 Task: Create a rule when a comment containsing text is posted to a card by anyone .
Action: Mouse moved to (937, 67)
Screenshot: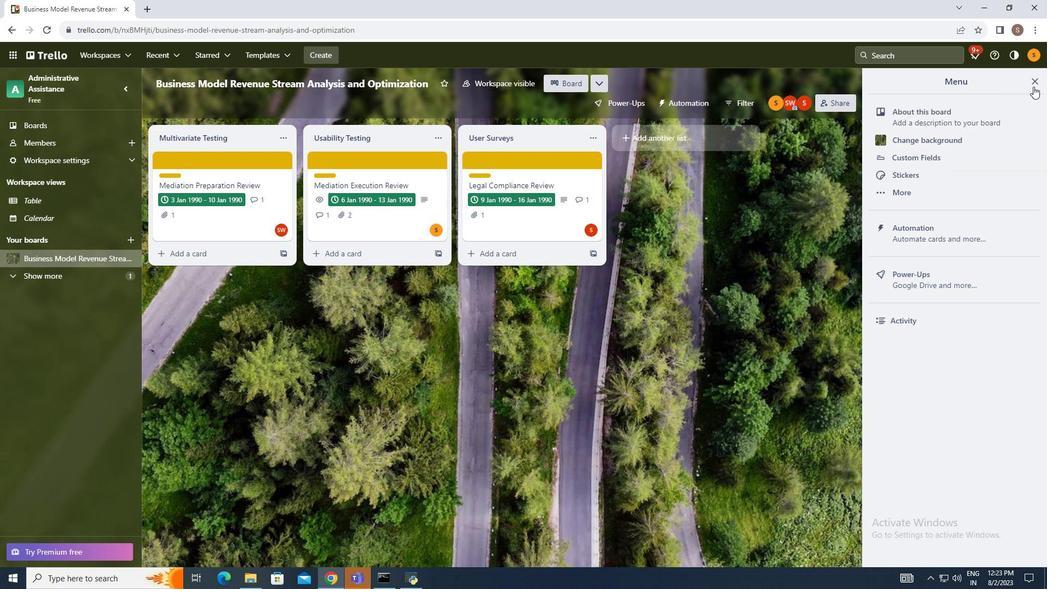
Action: Mouse pressed left at (937, 67)
Screenshot: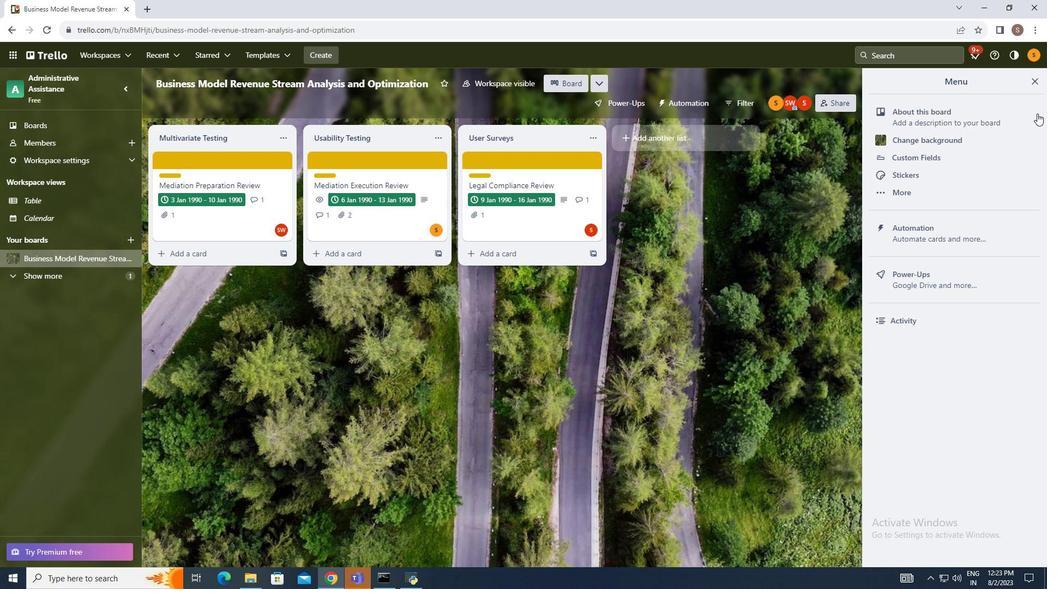 
Action: Mouse moved to (850, 217)
Screenshot: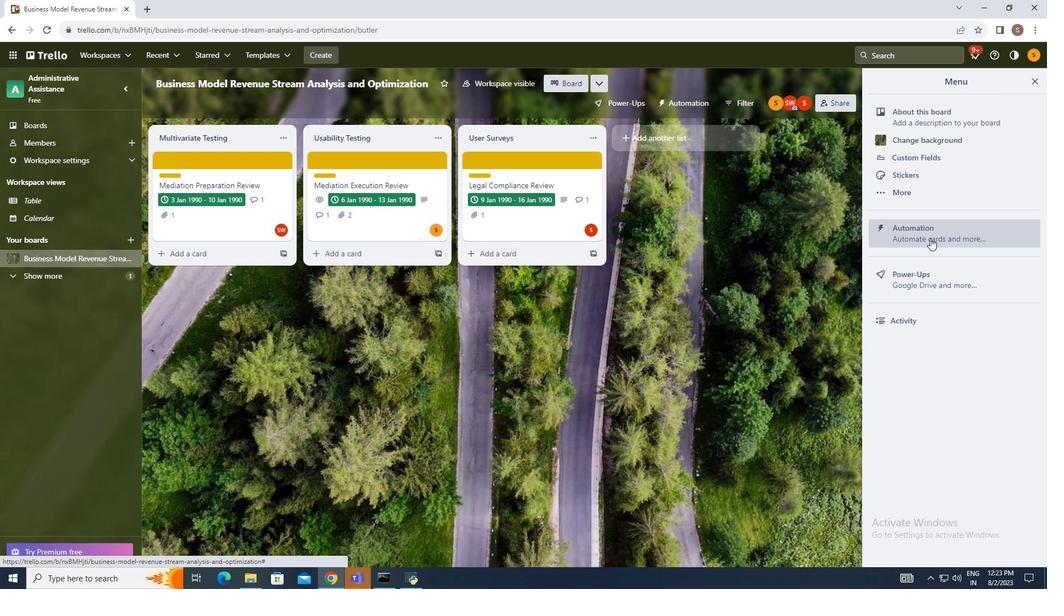 
Action: Mouse pressed left at (850, 217)
Screenshot: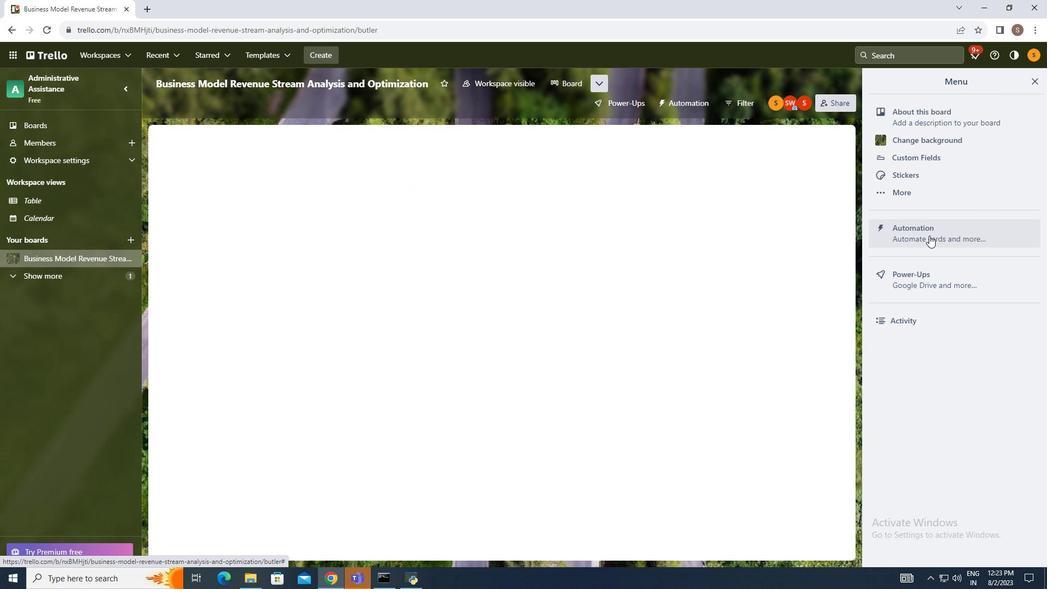 
Action: Mouse moved to (223, 181)
Screenshot: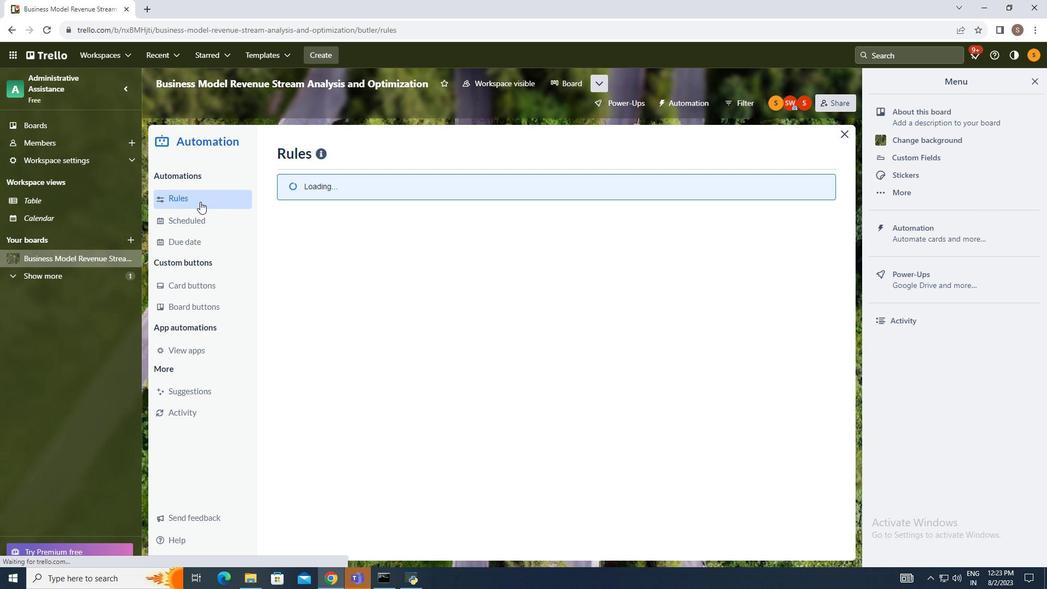 
Action: Mouse pressed left at (223, 181)
Screenshot: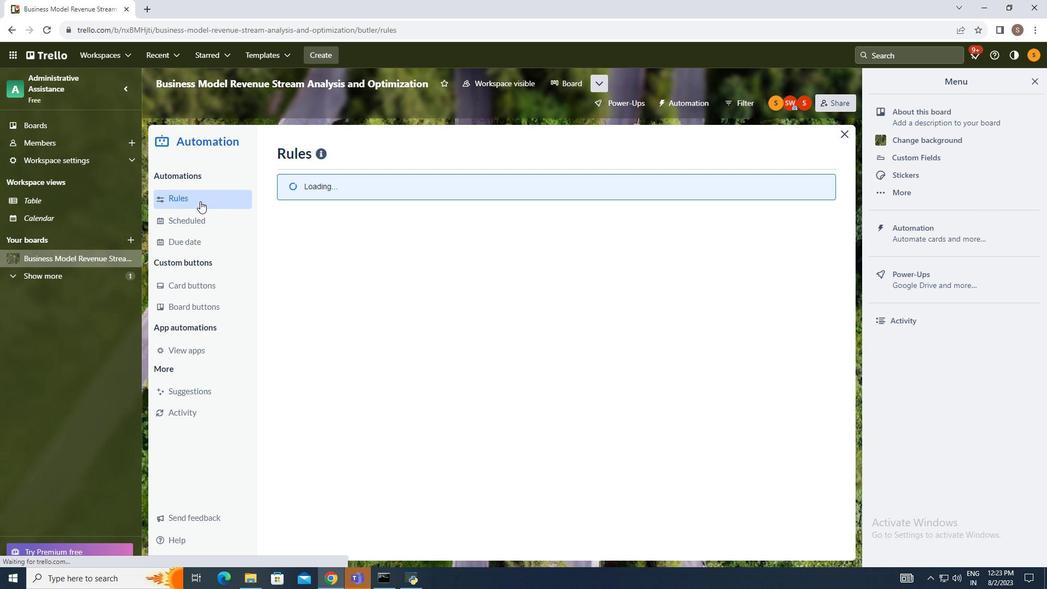 
Action: Mouse moved to (692, 130)
Screenshot: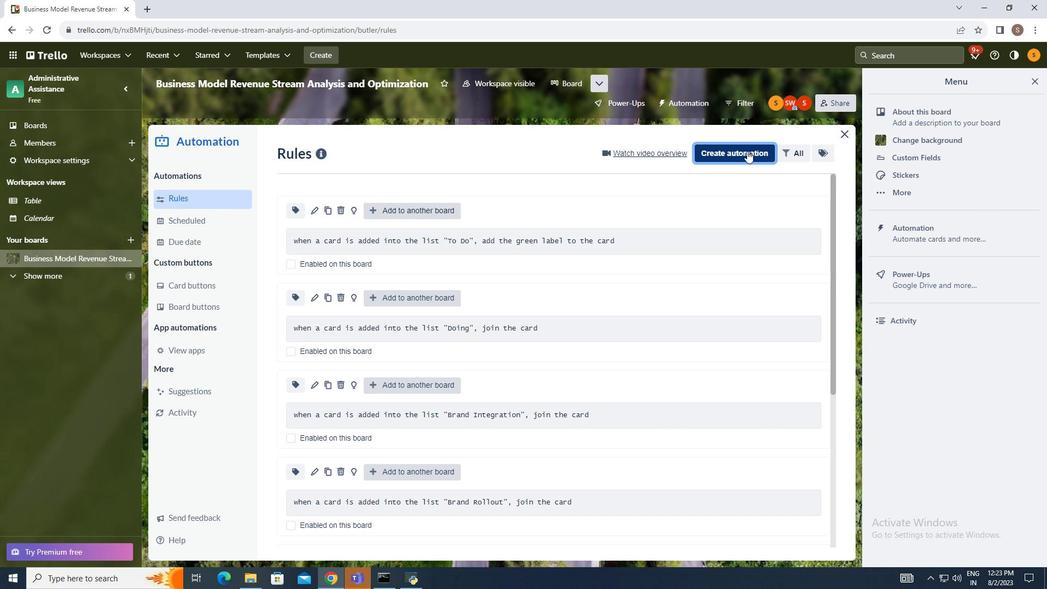 
Action: Mouse pressed left at (692, 130)
Screenshot: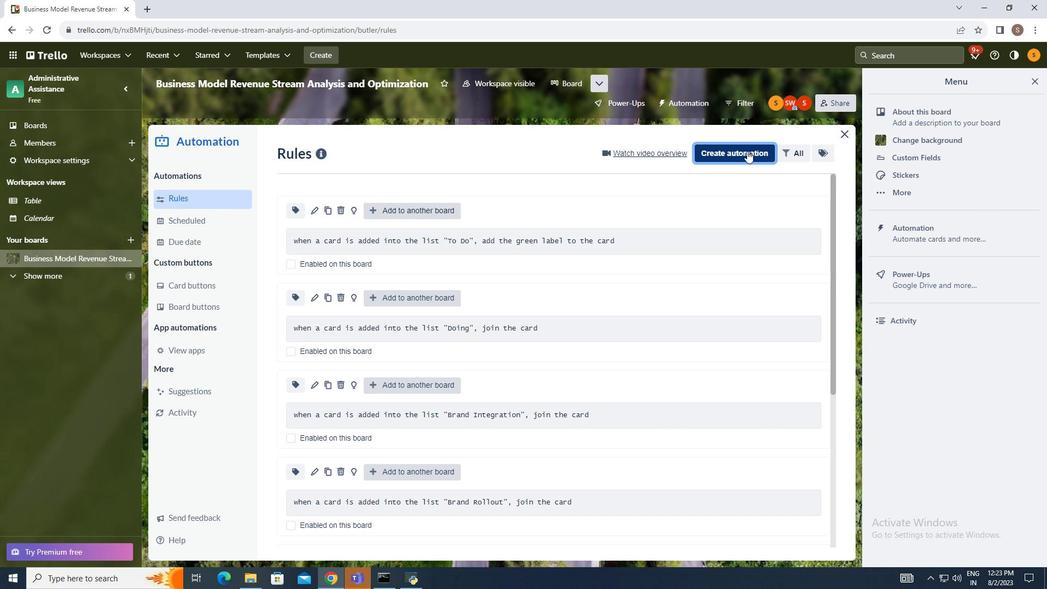 
Action: Mouse moved to (523, 241)
Screenshot: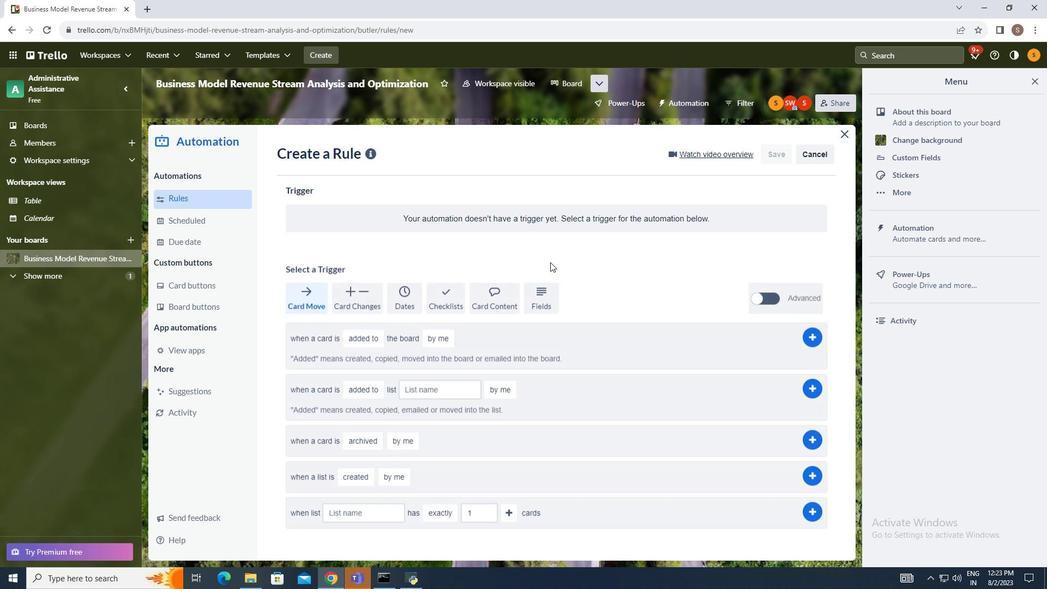 
Action: Mouse pressed left at (523, 241)
Screenshot: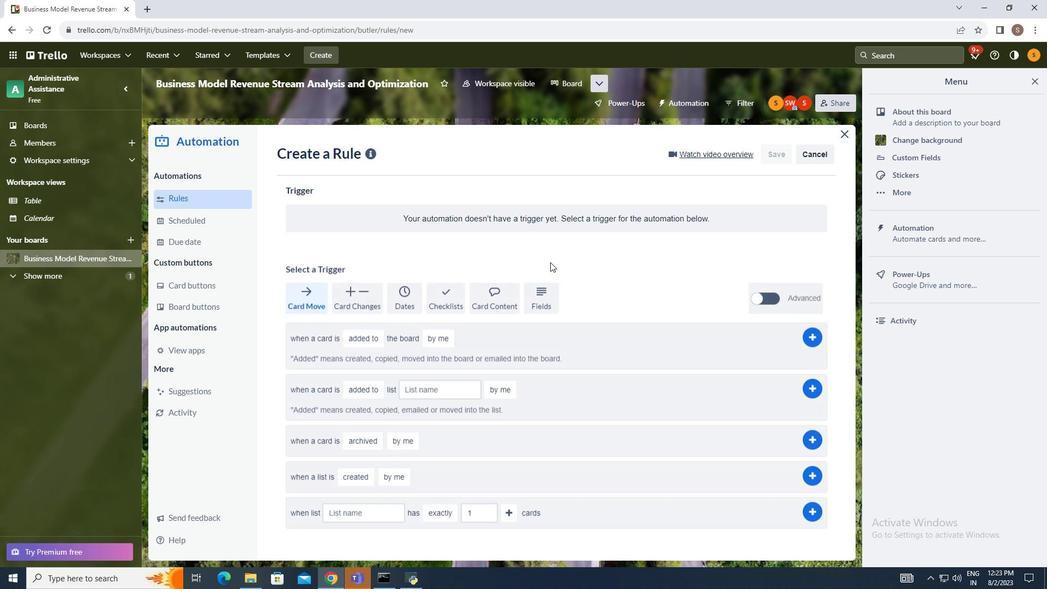 
Action: Mouse moved to (470, 279)
Screenshot: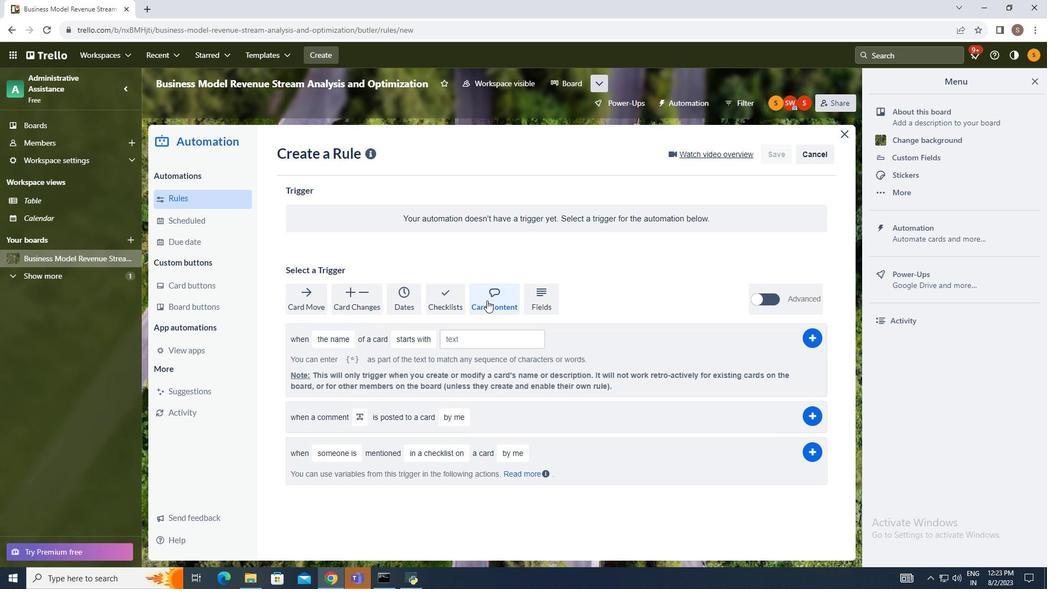 
Action: Mouse pressed left at (470, 279)
Screenshot: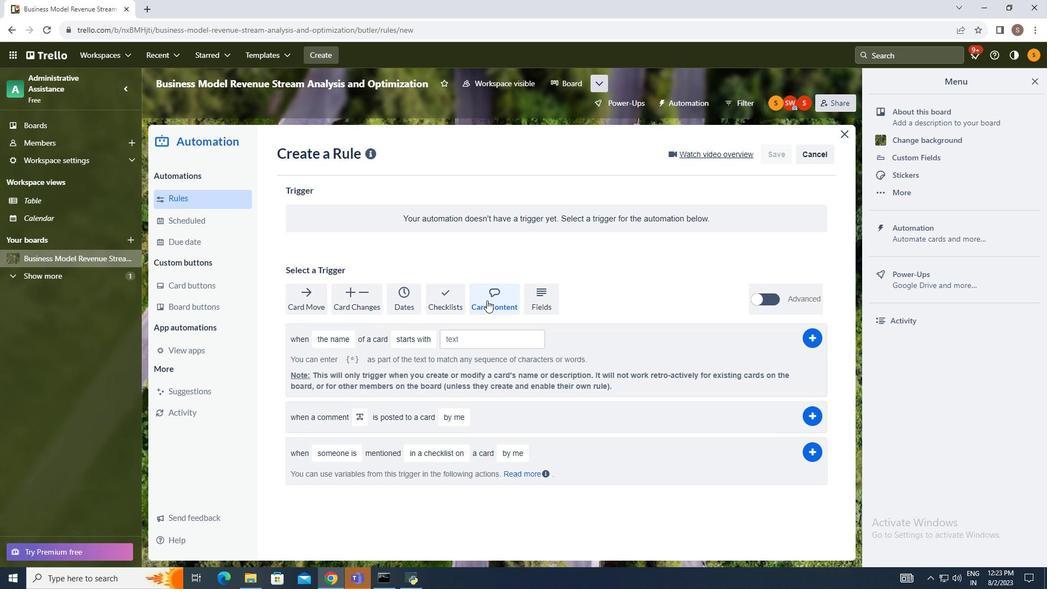 
Action: Mouse moved to (354, 391)
Screenshot: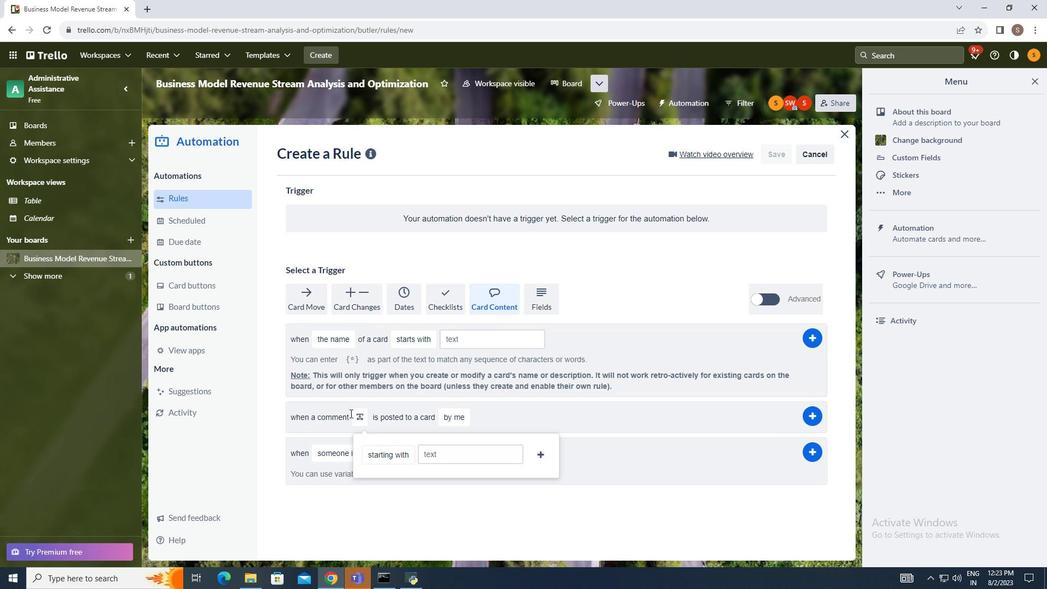 
Action: Mouse pressed left at (354, 391)
Screenshot: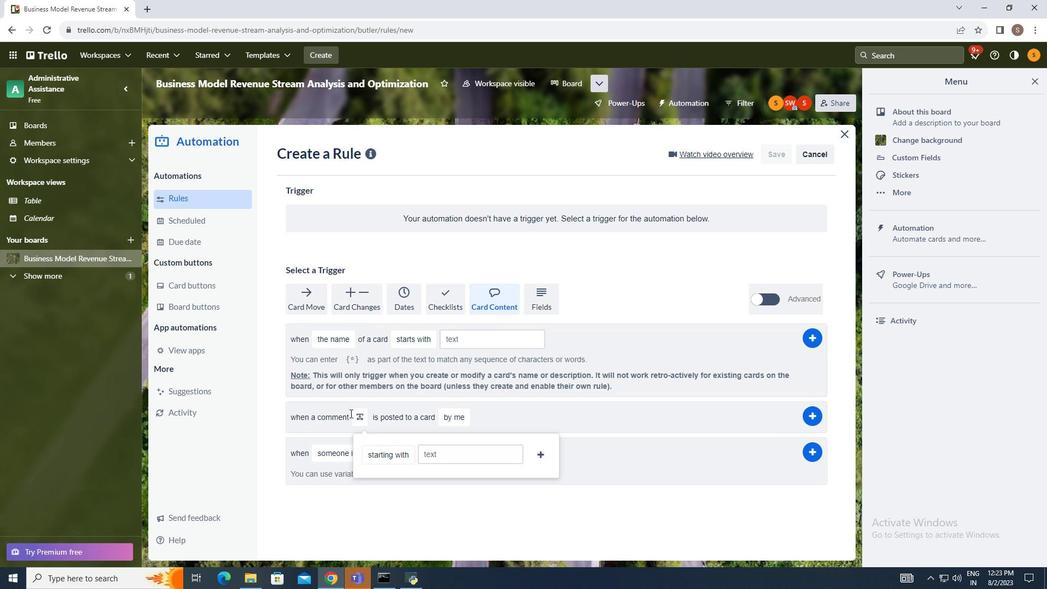 
Action: Mouse moved to (372, 432)
Screenshot: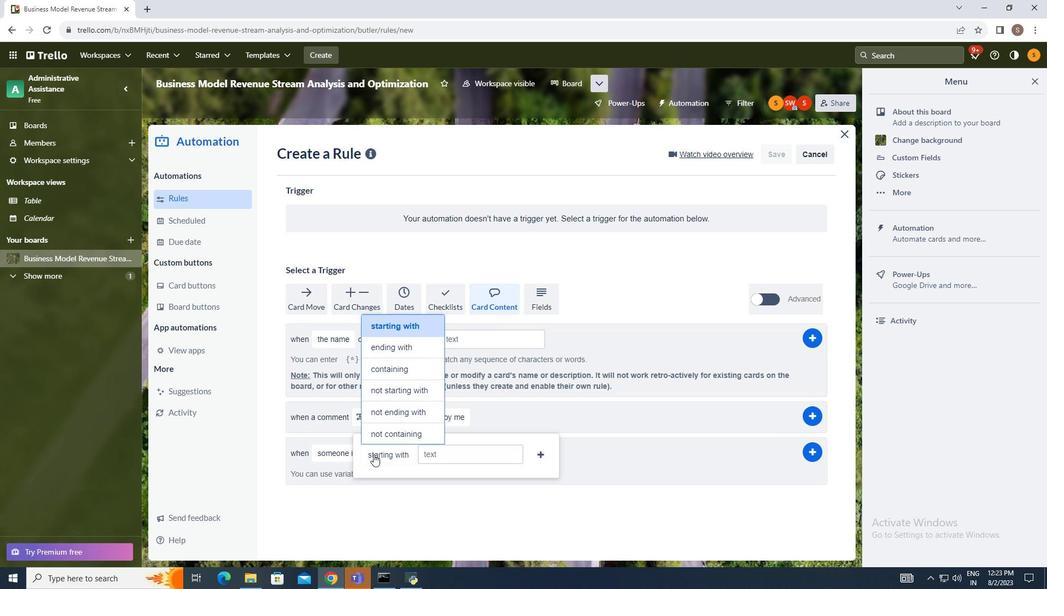 
Action: Mouse pressed left at (372, 432)
Screenshot: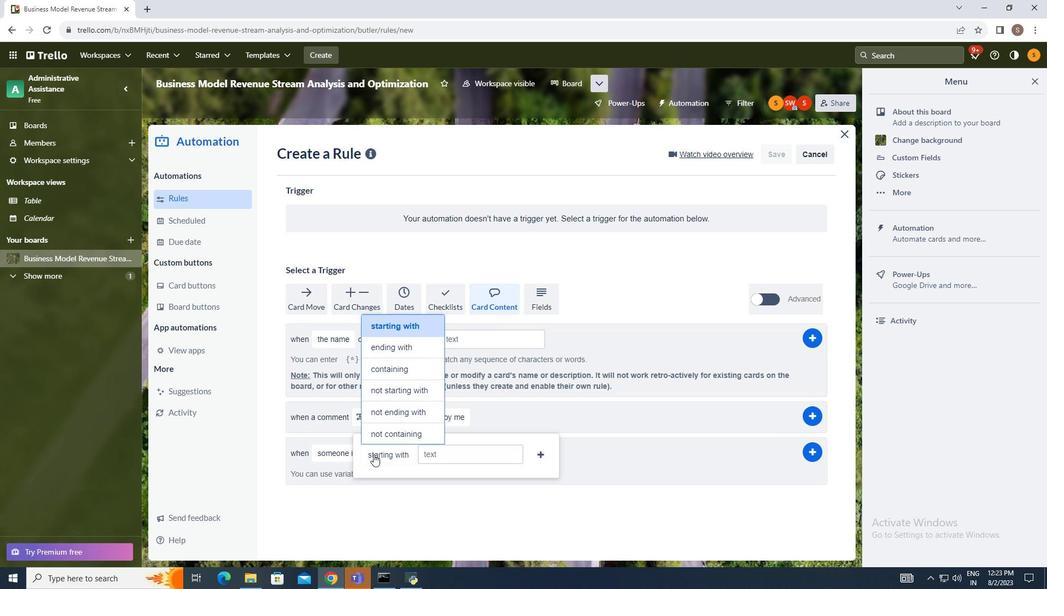 
Action: Mouse moved to (395, 341)
Screenshot: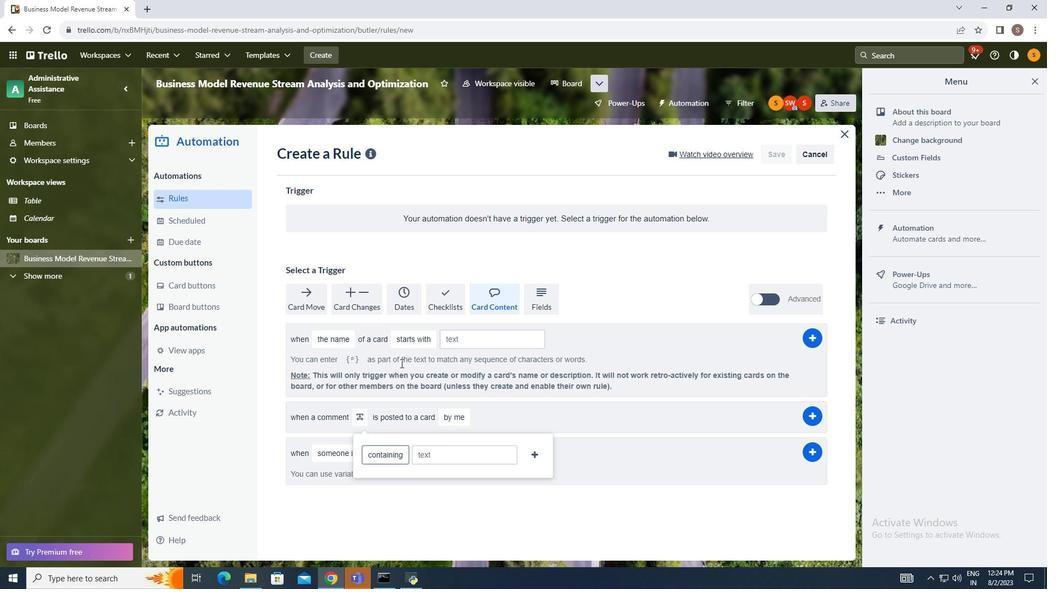 
Action: Mouse pressed left at (395, 341)
Screenshot: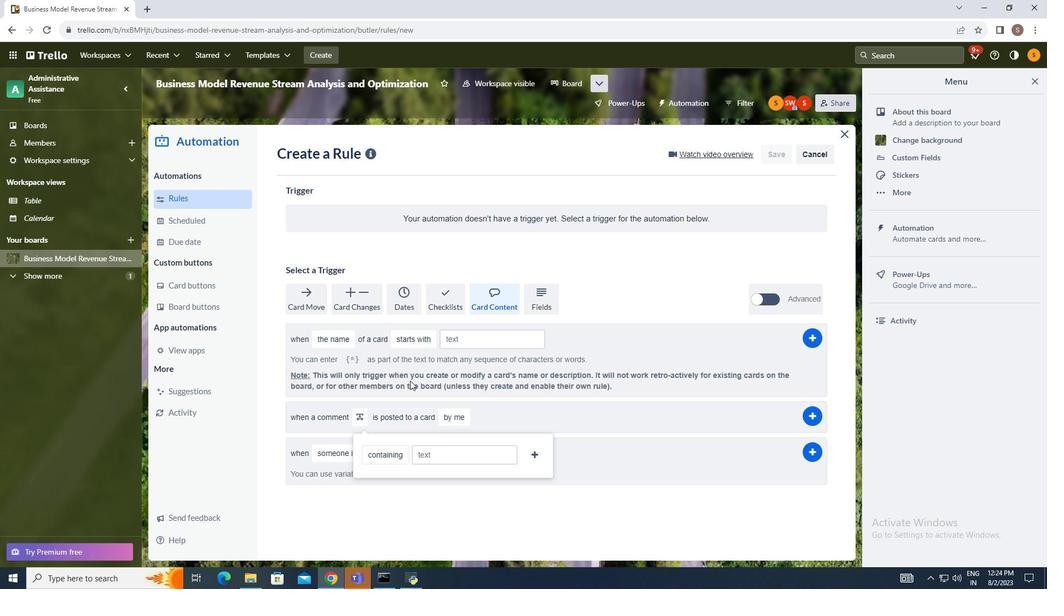
Action: Mouse moved to (422, 433)
Screenshot: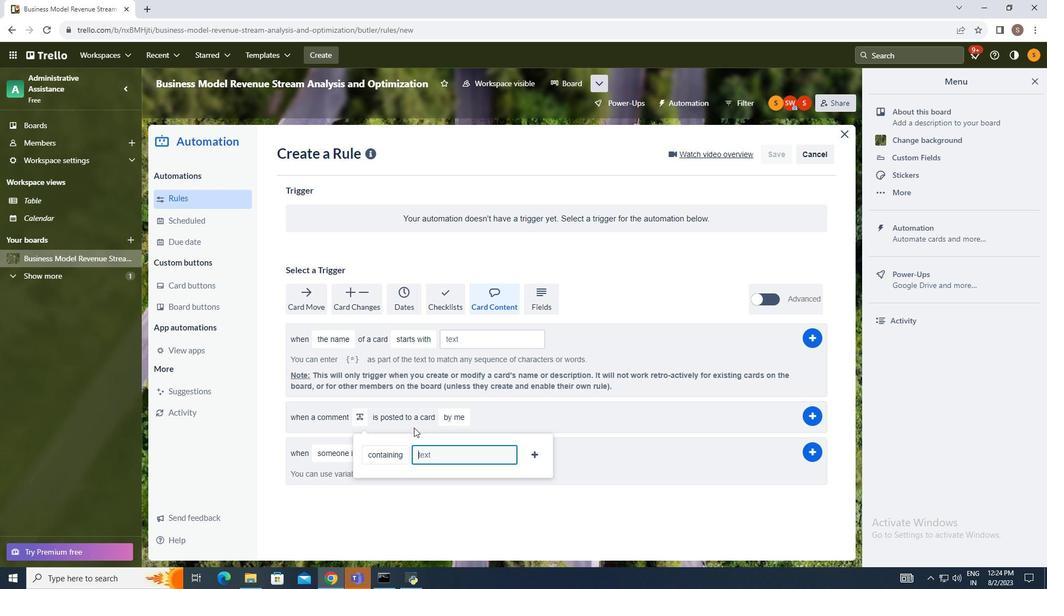 
Action: Mouse pressed left at (422, 433)
Screenshot: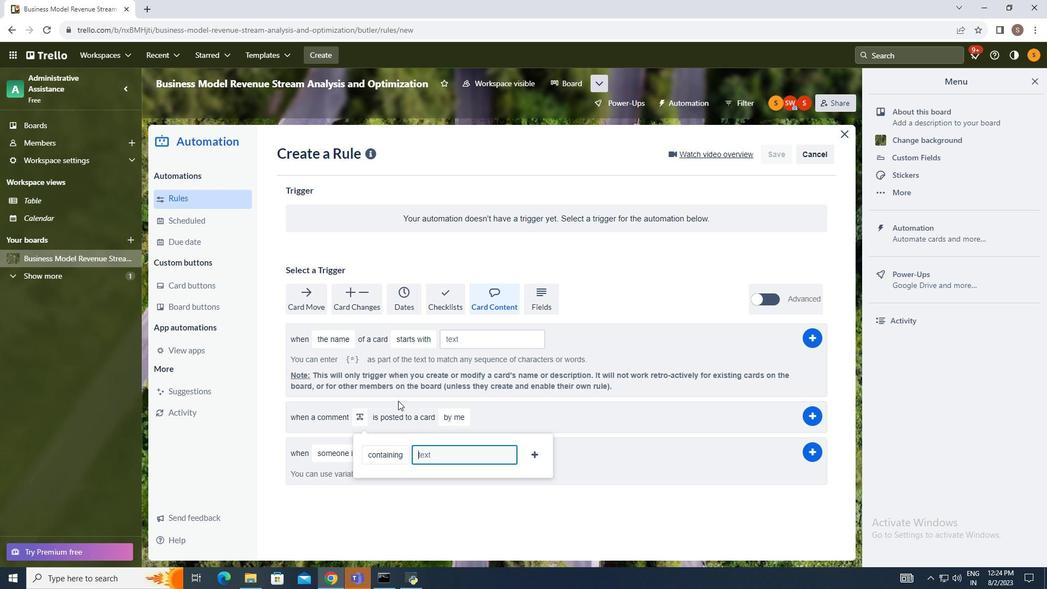 
Action: Mouse moved to (393, 377)
Screenshot: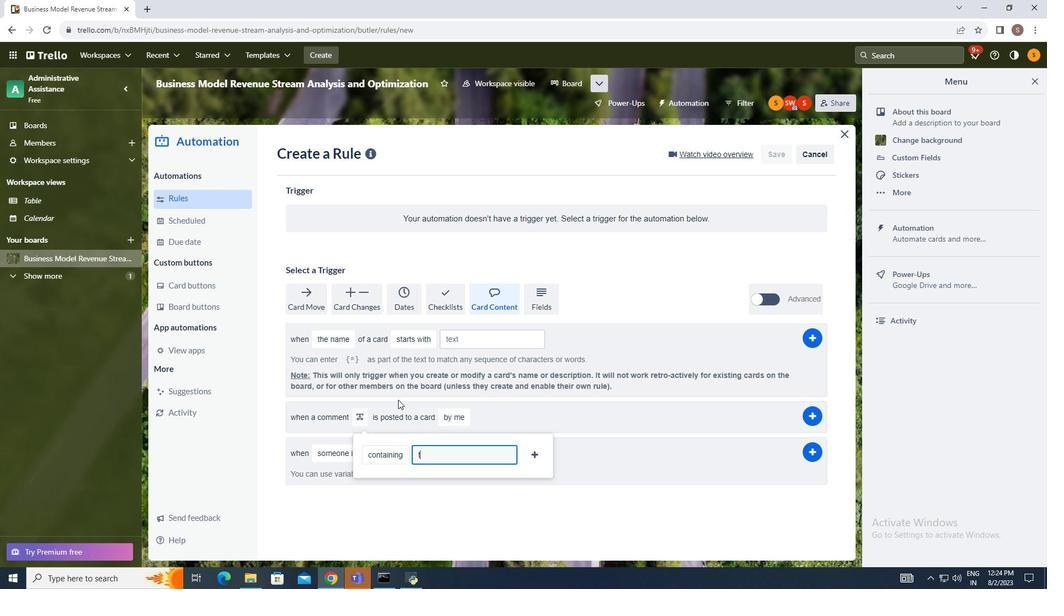 
Action: Key pressed t
Screenshot: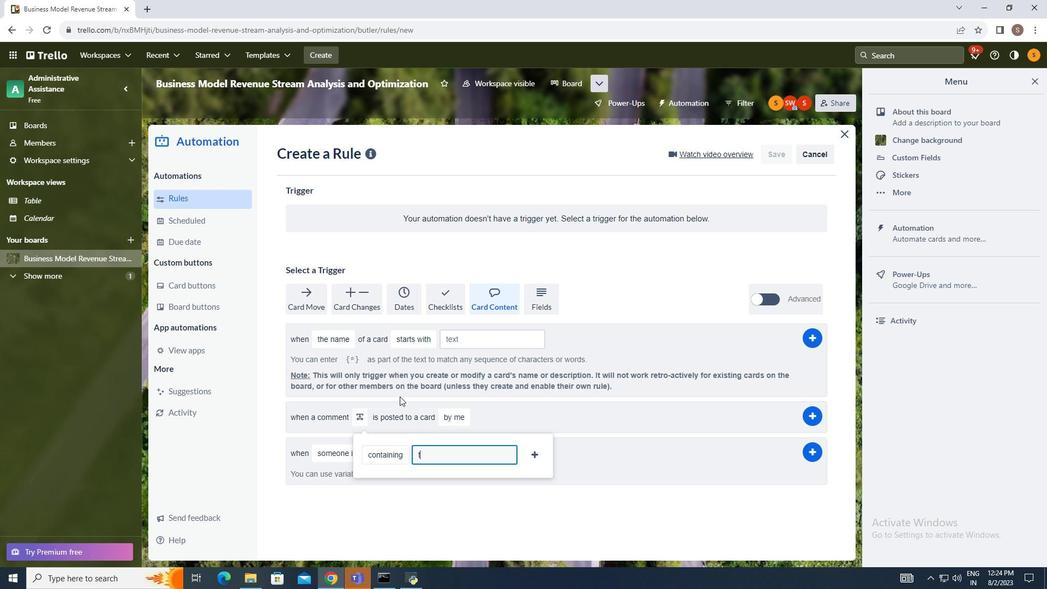 
Action: Mouse moved to (395, 372)
Screenshot: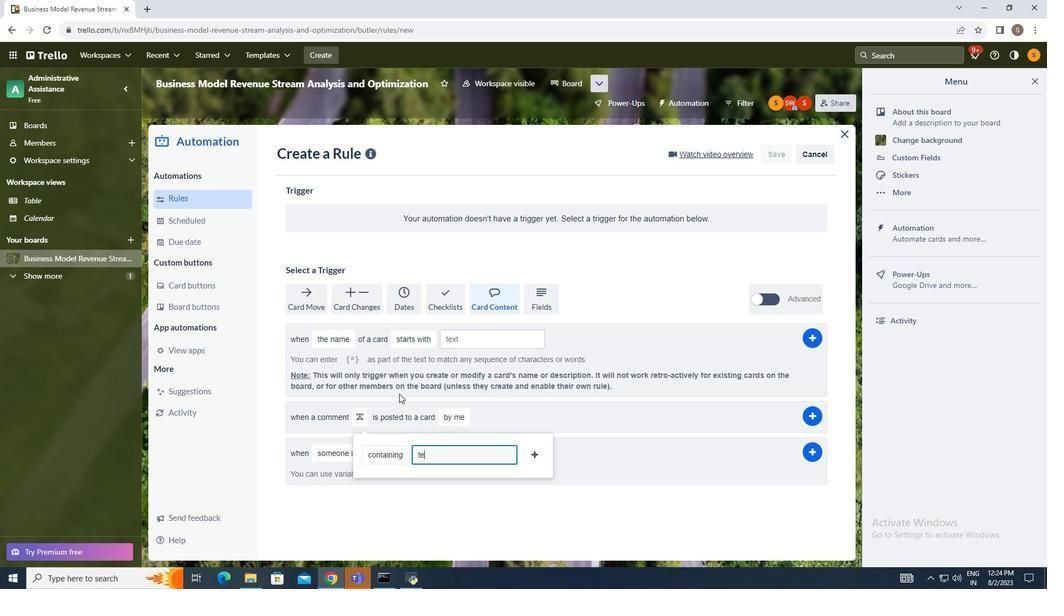 
Action: Key pressed e
Screenshot: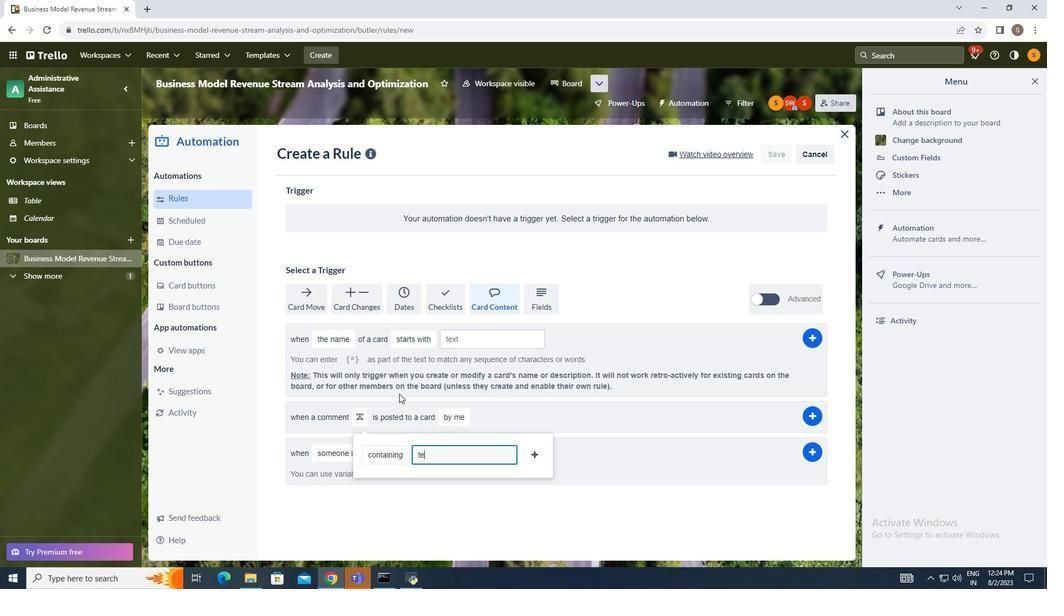 
Action: Mouse moved to (394, 371)
Screenshot: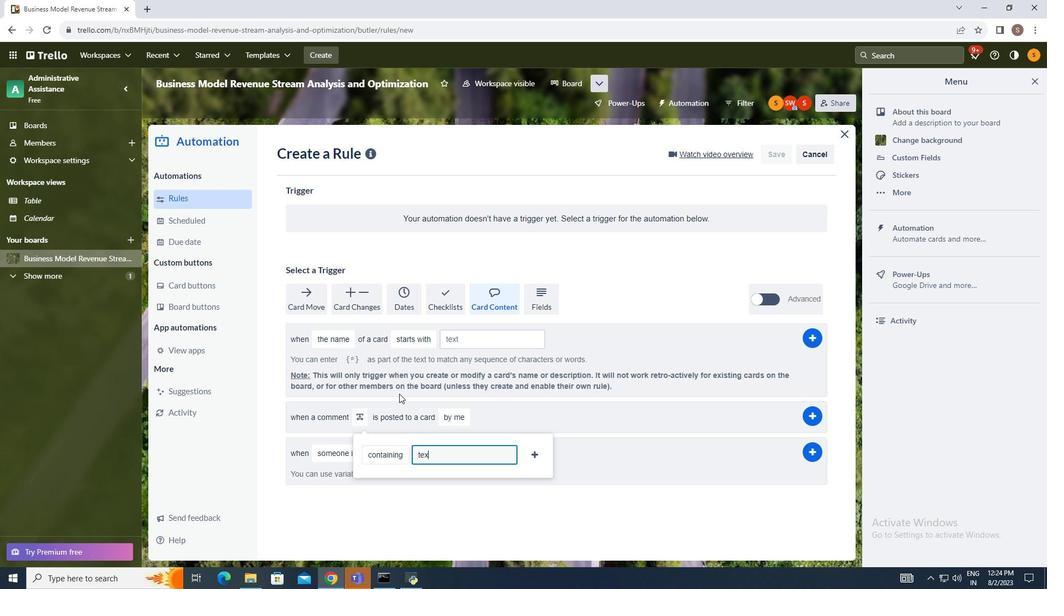 
Action: Key pressed xt
Screenshot: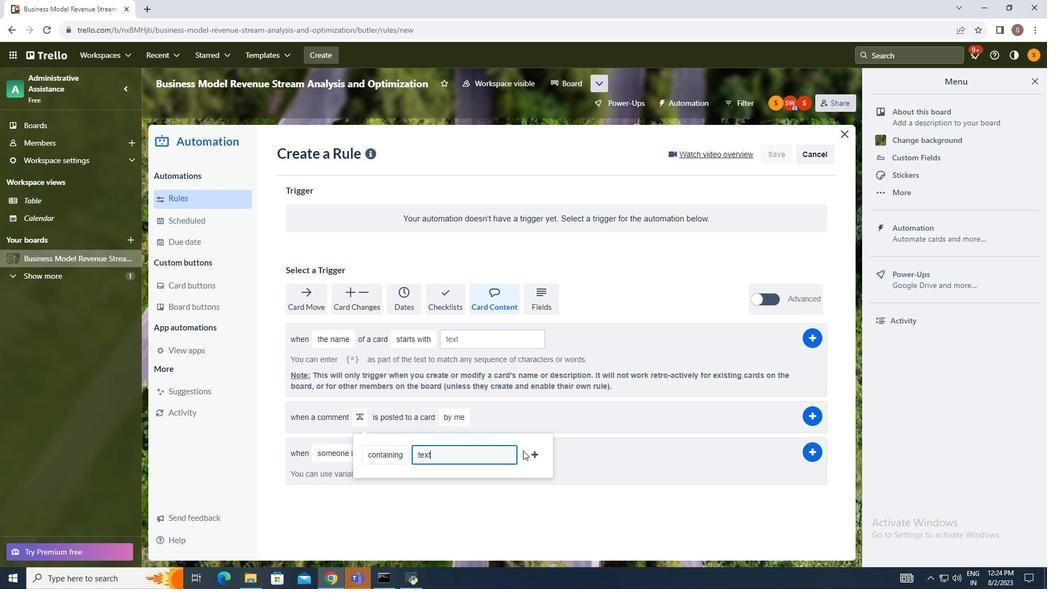 
Action: Mouse moved to (510, 428)
Screenshot: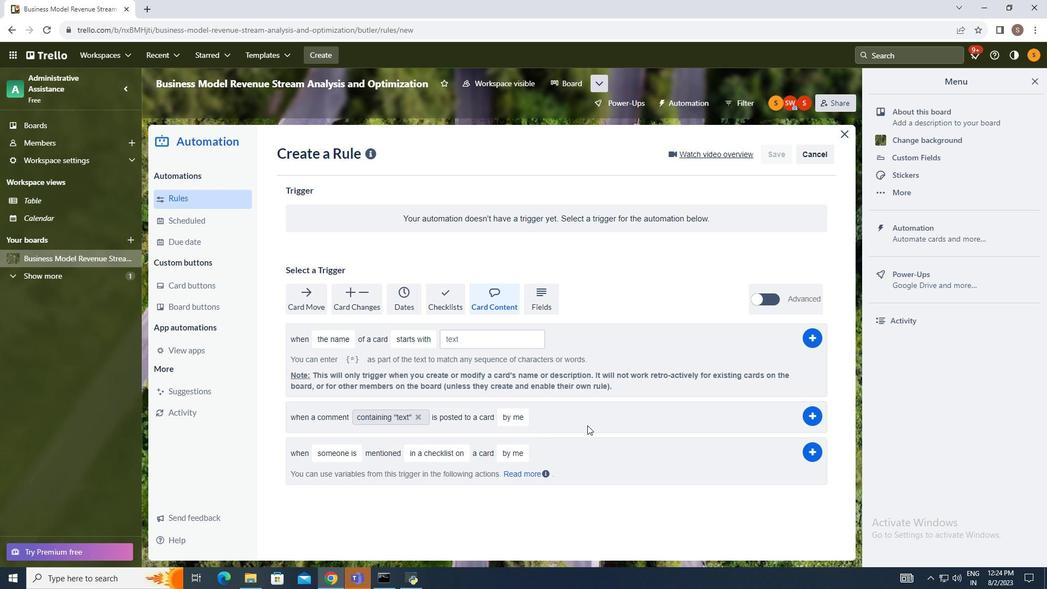
Action: Mouse pressed left at (510, 428)
Screenshot: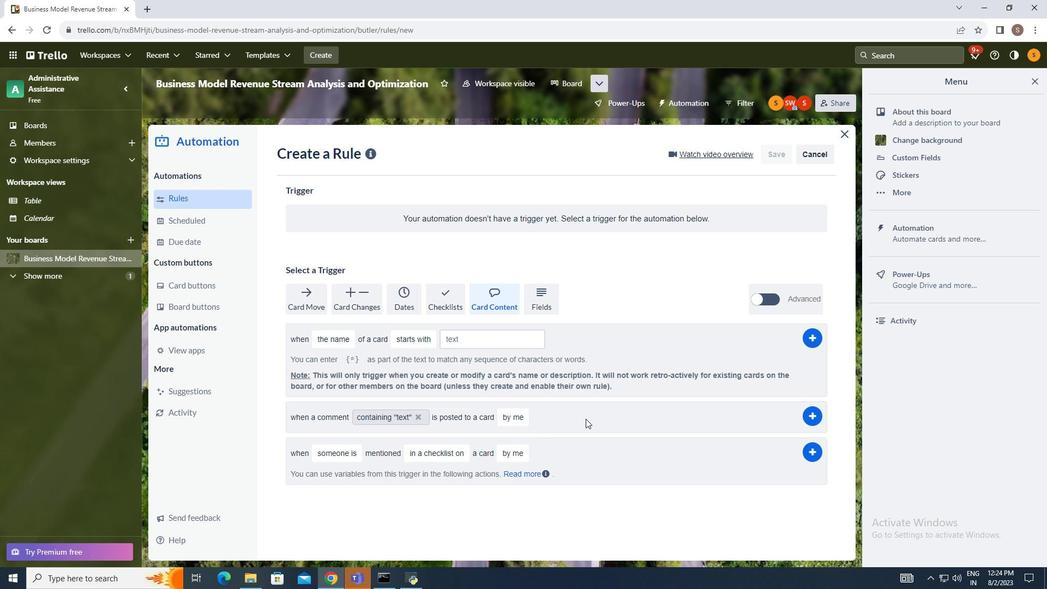 
Action: Mouse moved to (492, 394)
Screenshot: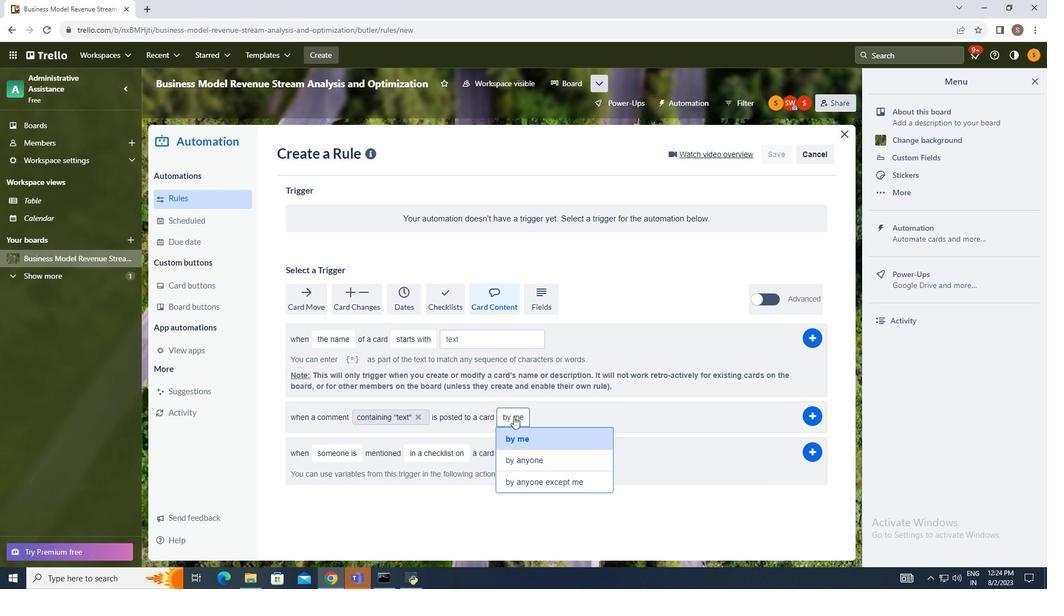 
Action: Mouse pressed left at (492, 394)
Screenshot: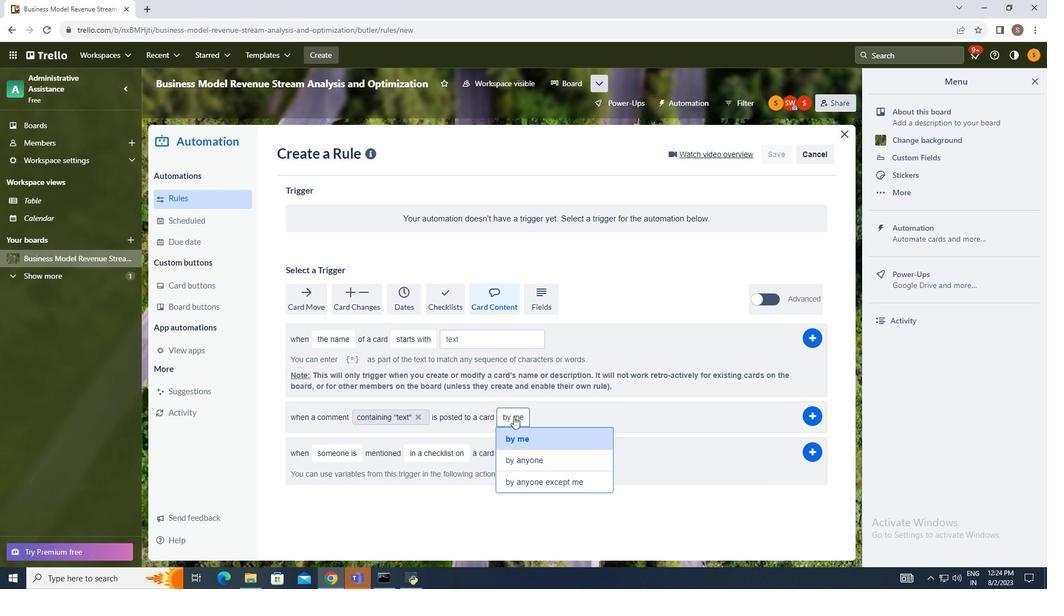 
Action: Mouse moved to (617, 419)
Screenshot: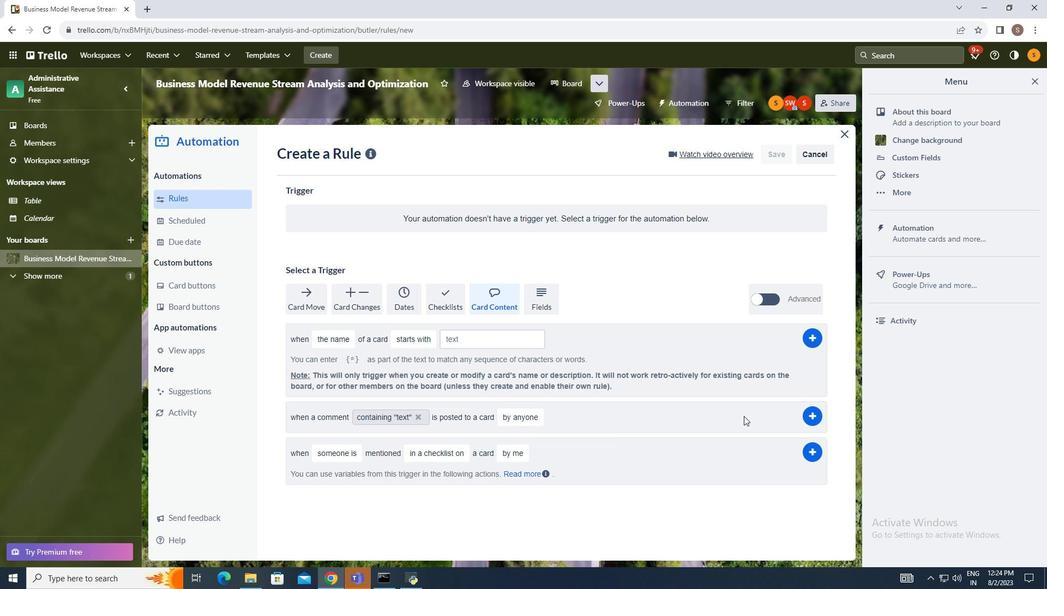 
Action: Mouse pressed left at (516, 434)
Screenshot: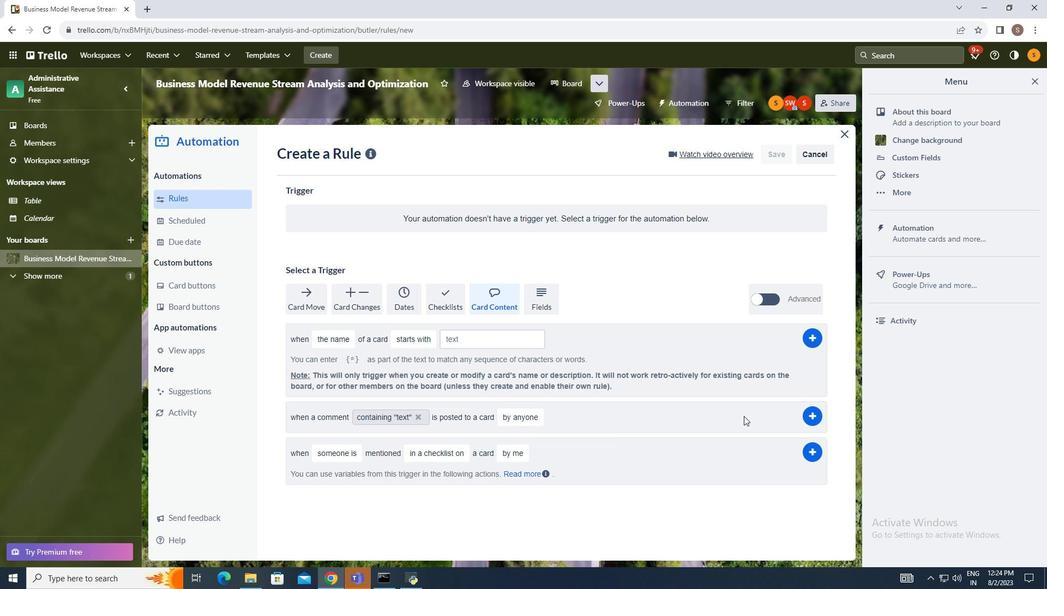 
Action: Mouse moved to (745, 393)
Screenshot: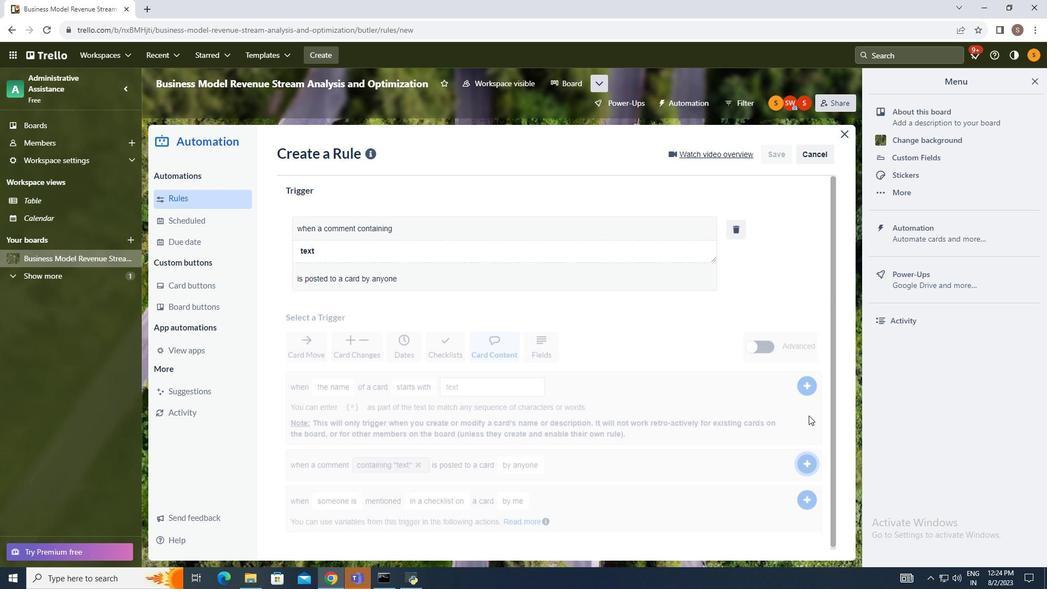 
Action: Mouse pressed left at (745, 393)
Screenshot: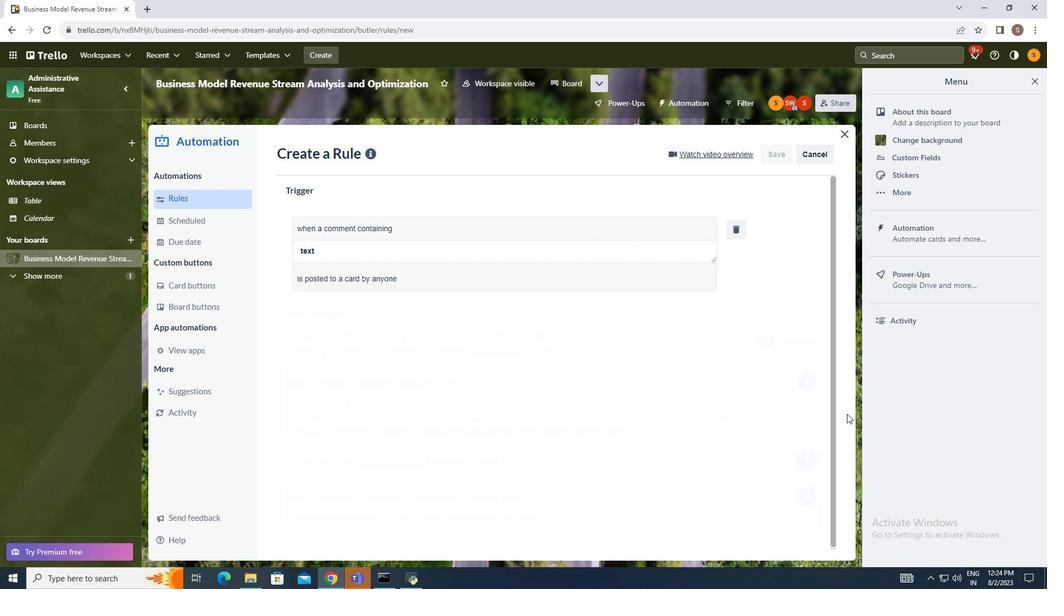 
Action: Mouse moved to (789, 381)
Screenshot: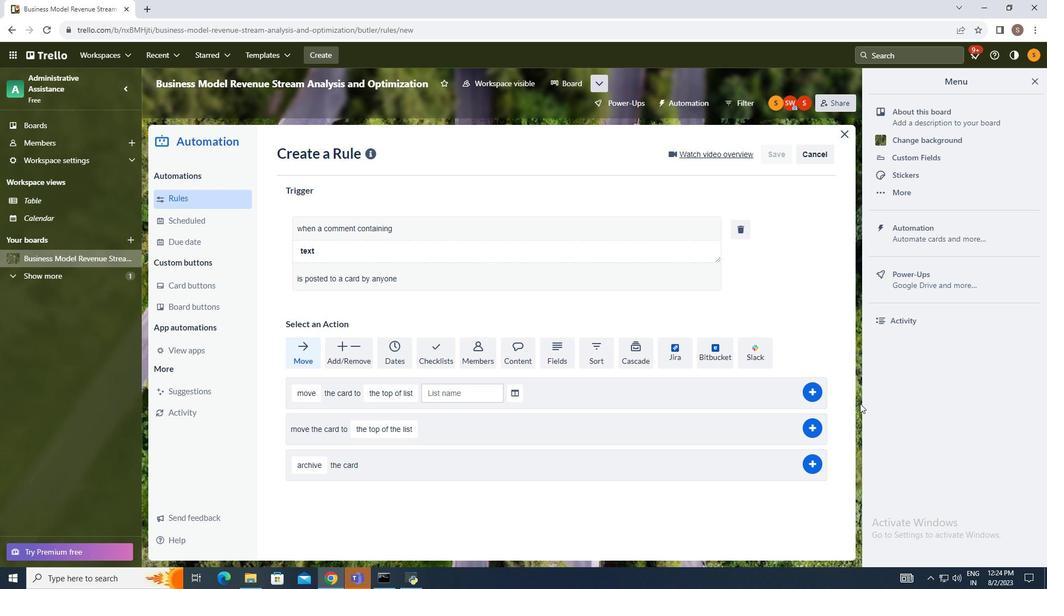 
